 Task: Send an email with the signature Allison Brown with the subject 'Request for feedback' and the message 'I am writing to confirm our meeting time.' from softage.1@softage.net to softage.8@softage.net,  softage.1@softage.net and softage.9@softage.net with CC to softage.10@softage.net with an attached document Business_plan.docx
Action: Mouse moved to (548, 322)
Screenshot: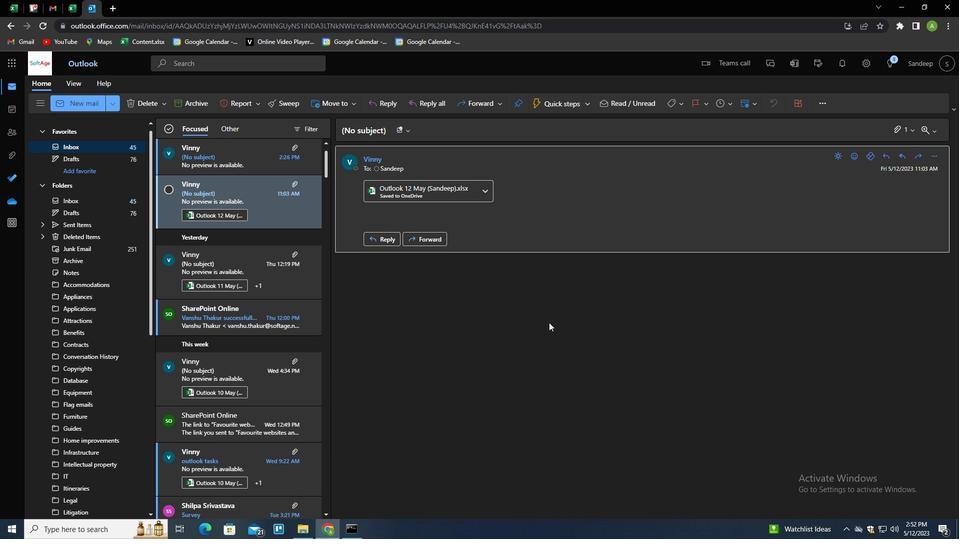 
Action: Key pressed n
Screenshot: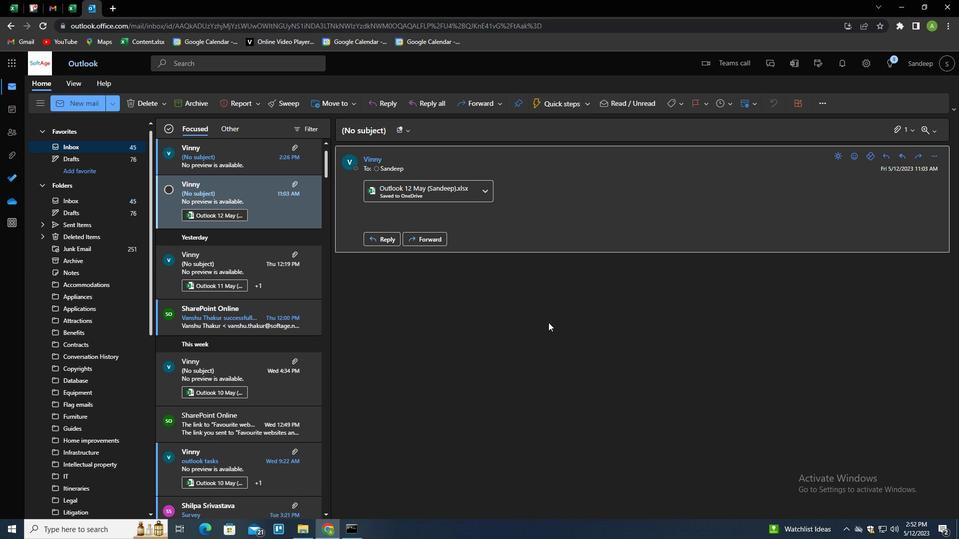 
Action: Mouse moved to (676, 105)
Screenshot: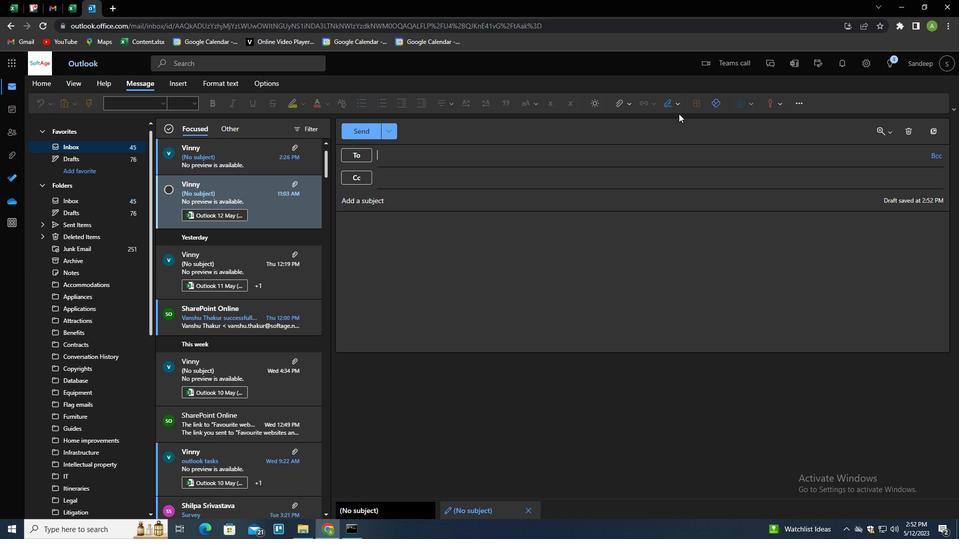 
Action: Mouse pressed left at (676, 105)
Screenshot: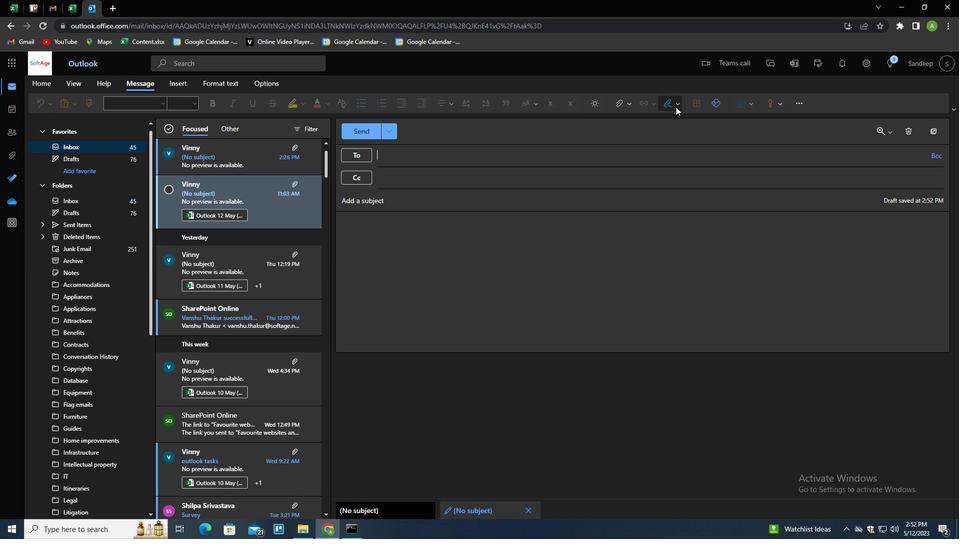 
Action: Mouse moved to (649, 141)
Screenshot: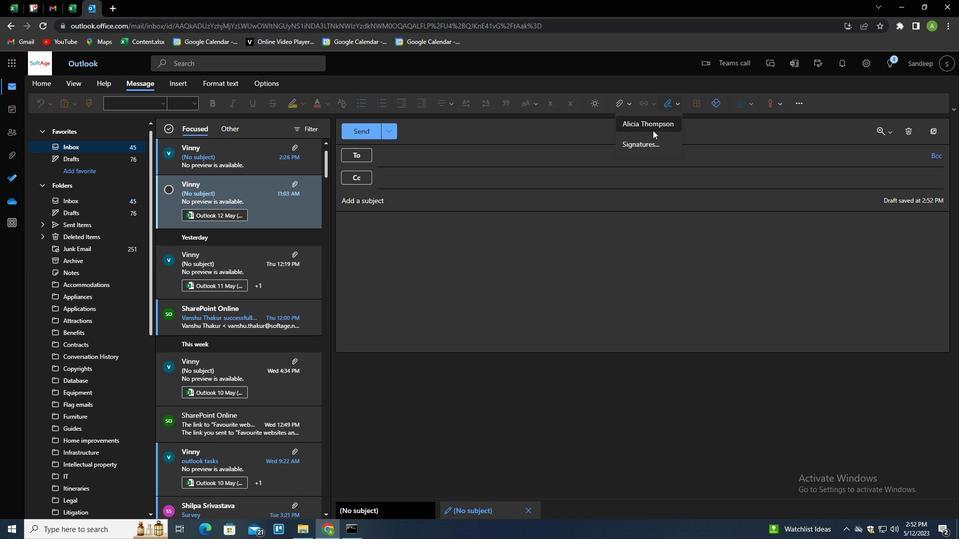 
Action: Mouse pressed left at (649, 141)
Screenshot: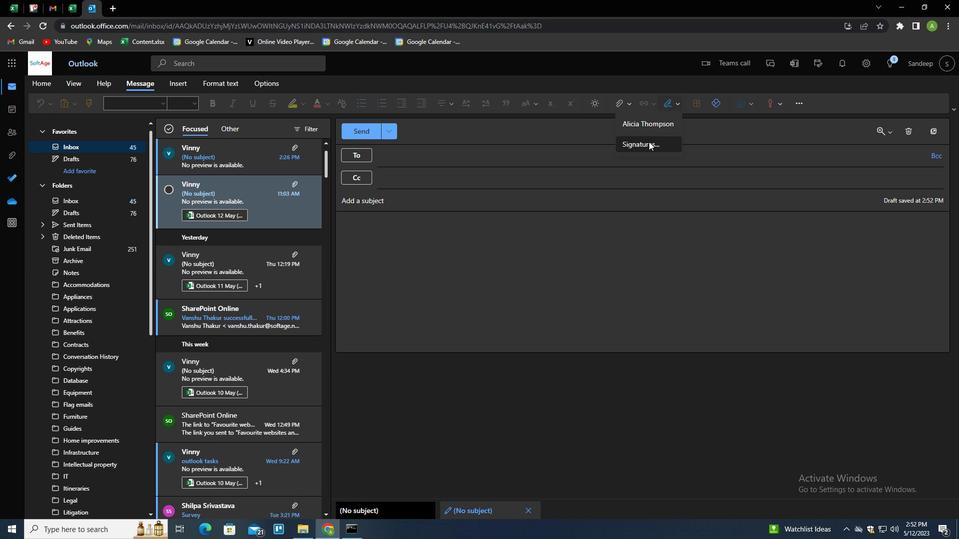 
Action: Mouse moved to (665, 181)
Screenshot: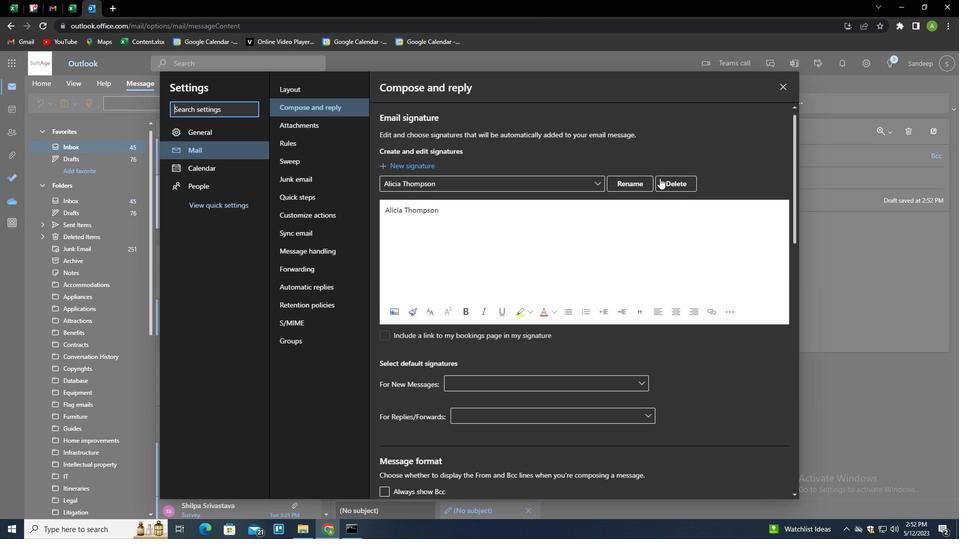 
Action: Mouse pressed left at (665, 181)
Screenshot: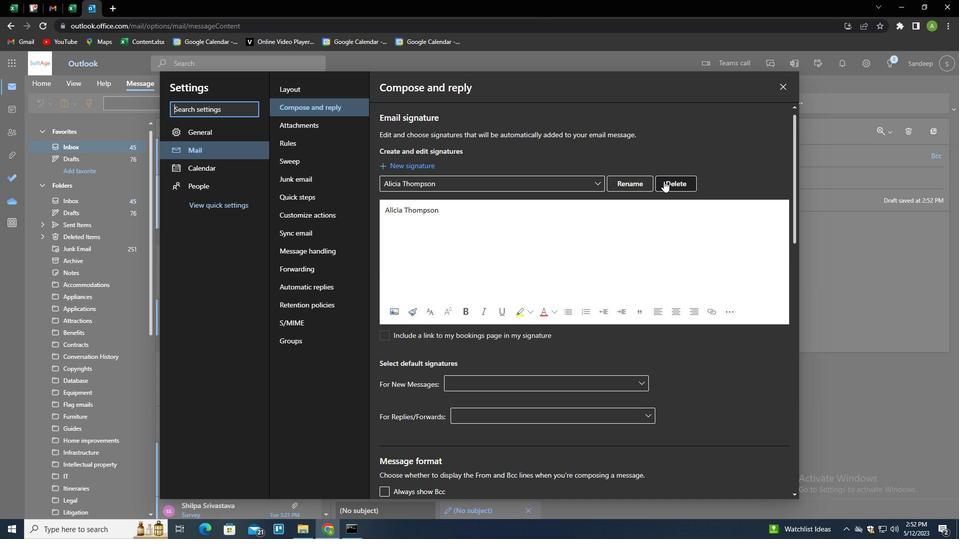 
Action: Mouse moved to (663, 181)
Screenshot: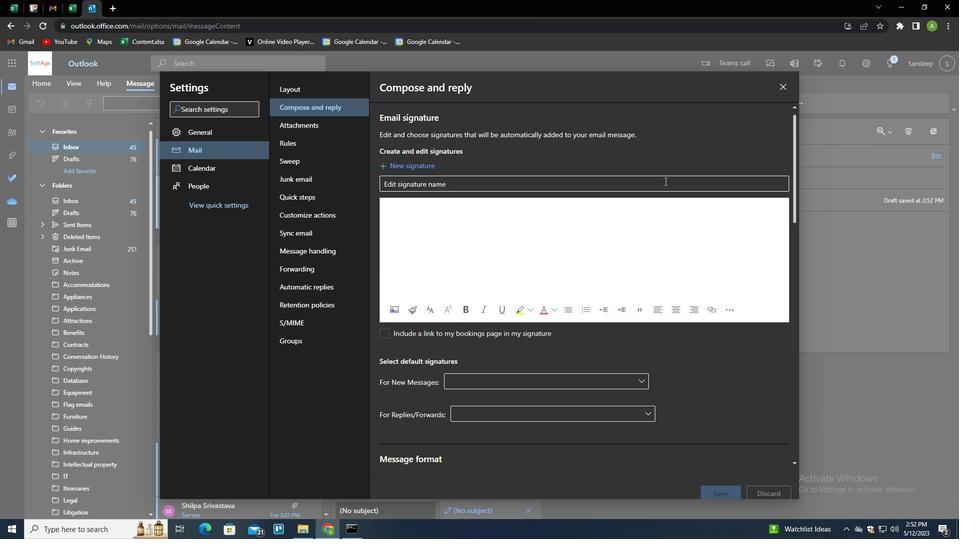 
Action: Mouse pressed left at (663, 181)
Screenshot: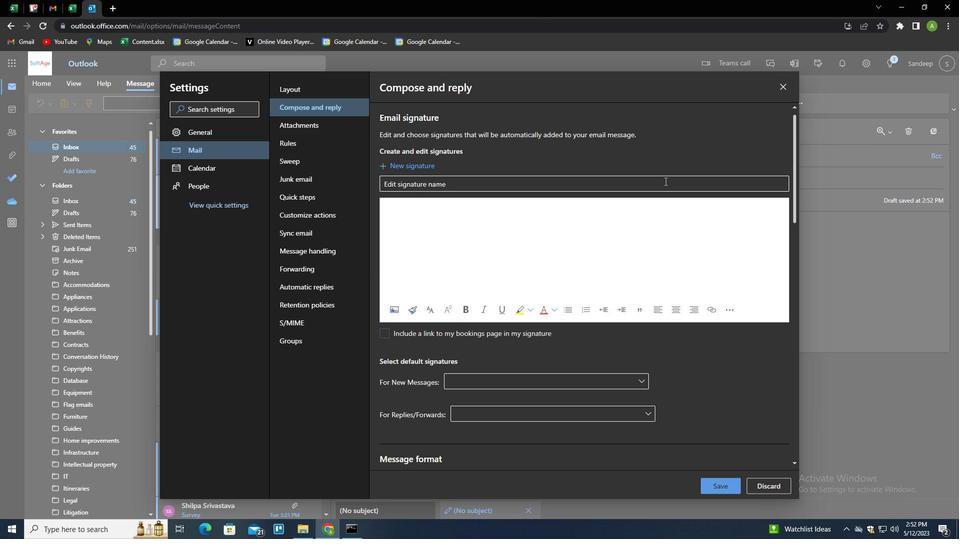 
Action: Key pressed <Key.shift>ALLISON<Key.space><Key.shift>BROWN<Key.tab><Key.shift>ALLISON<Key.space><Key.shift>BROWN
Screenshot: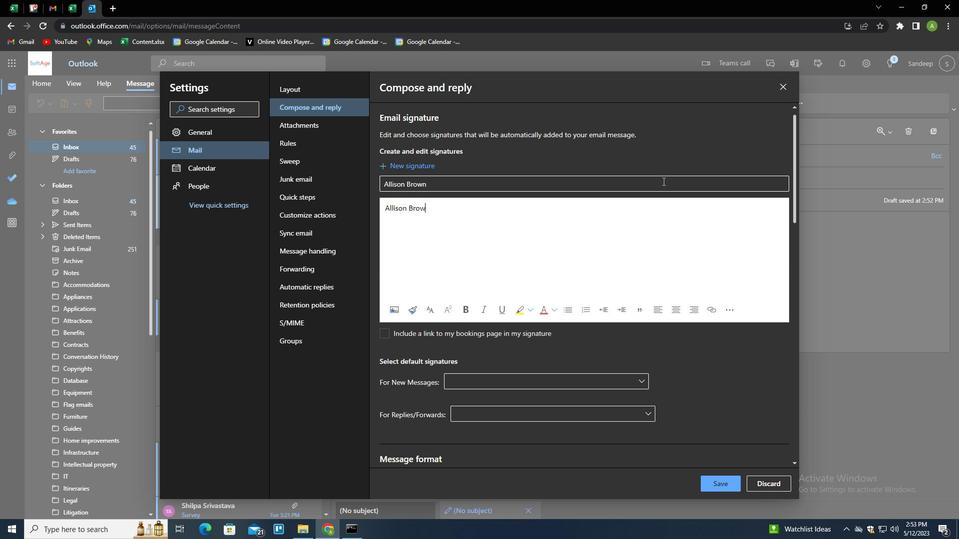 
Action: Mouse moved to (693, 271)
Screenshot: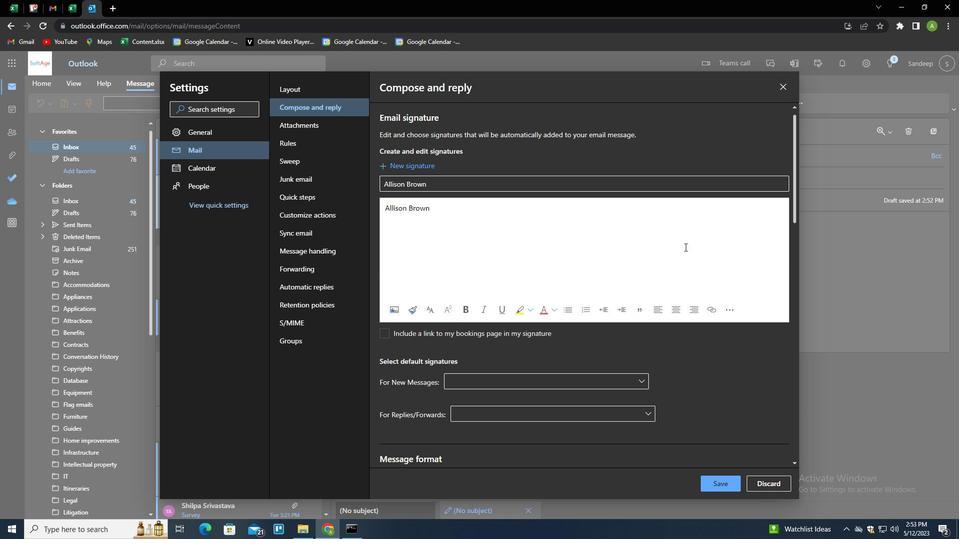 
Action: Mouse pressed left at (693, 271)
Screenshot: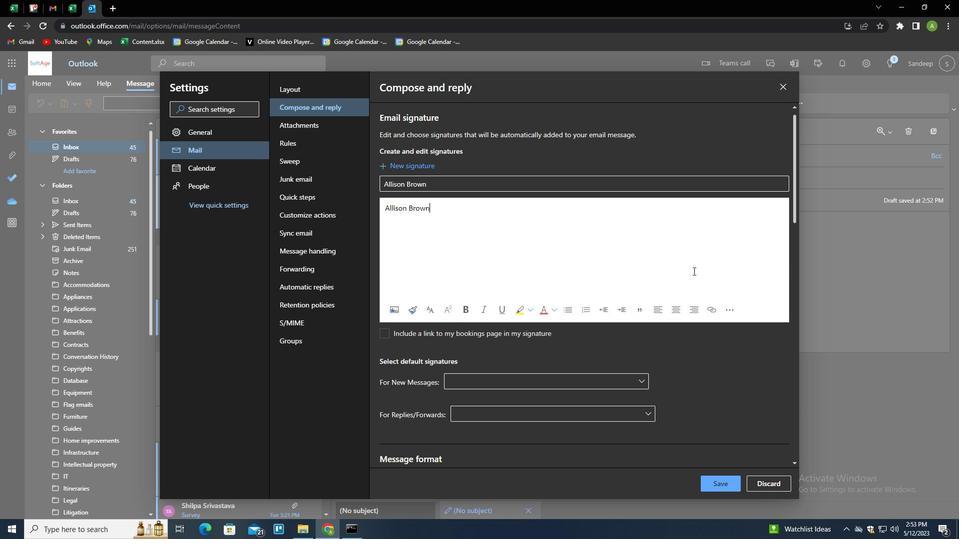 
Action: Mouse moved to (724, 478)
Screenshot: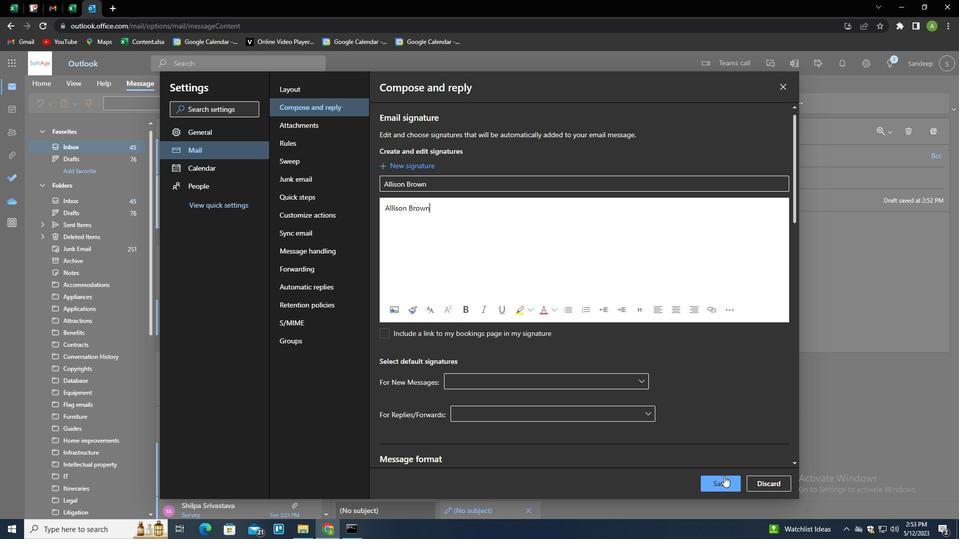
Action: Mouse pressed left at (724, 478)
Screenshot: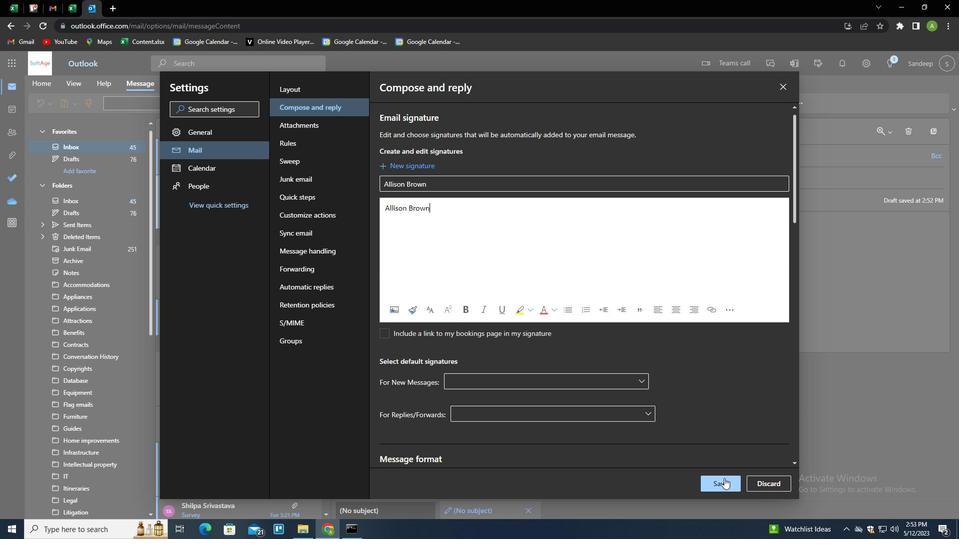 
Action: Mouse moved to (850, 275)
Screenshot: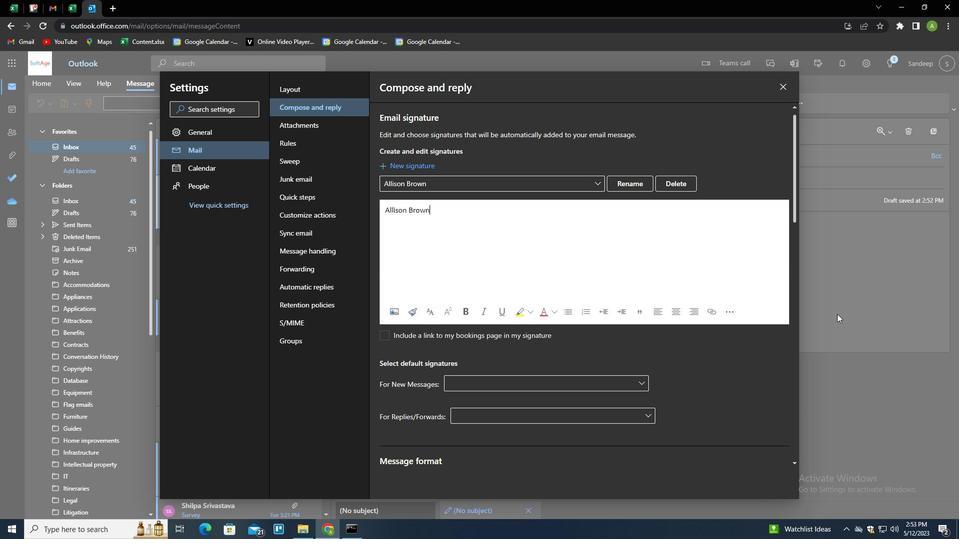 
Action: Mouse pressed left at (850, 275)
Screenshot: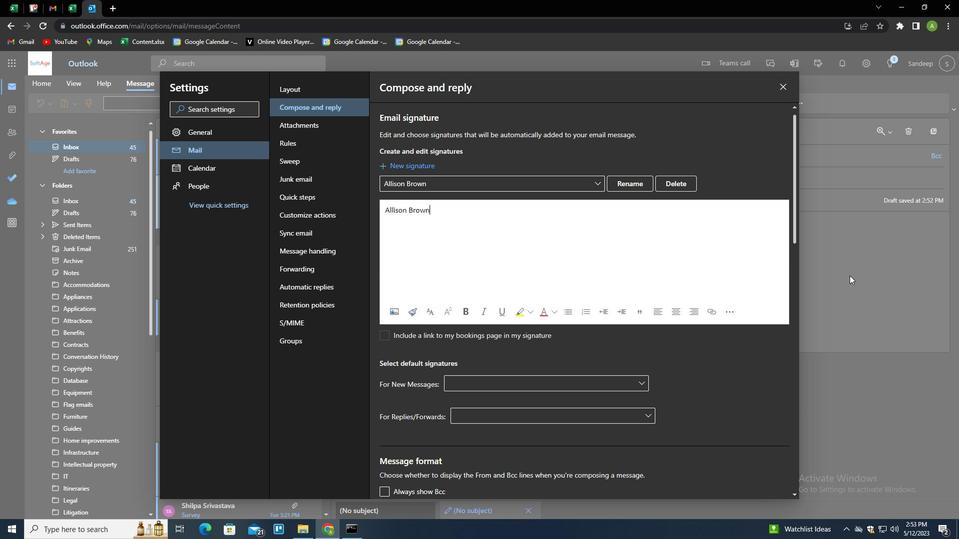 
Action: Mouse moved to (673, 107)
Screenshot: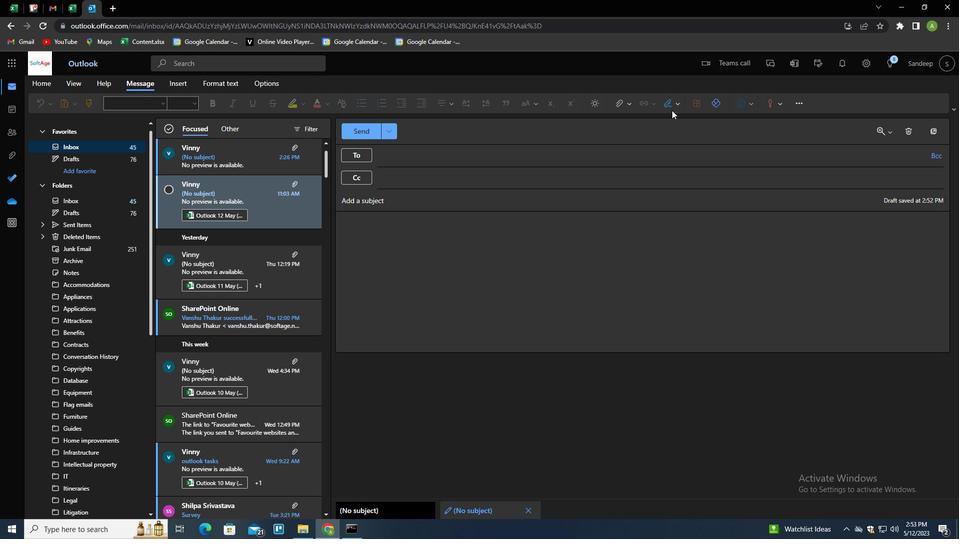 
Action: Mouse pressed left at (673, 107)
Screenshot: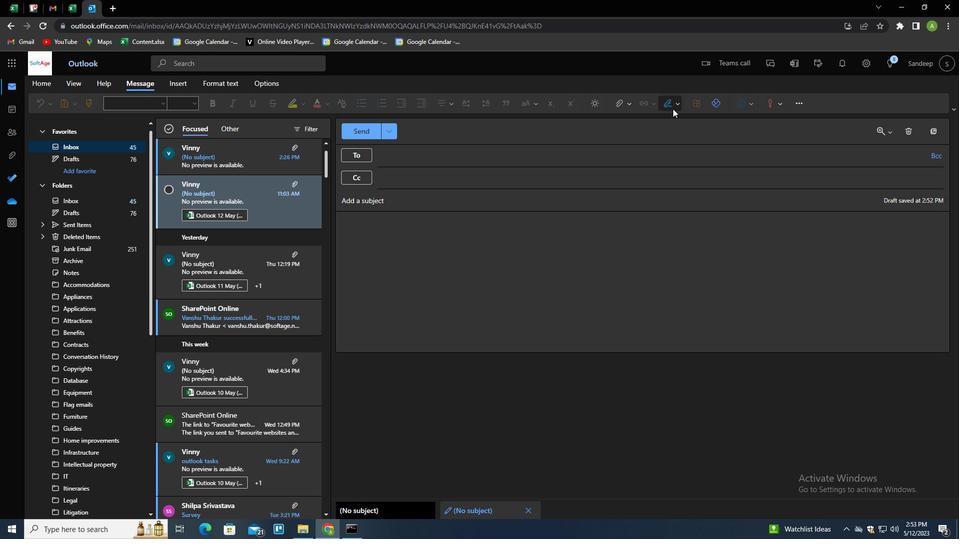 
Action: Mouse moved to (663, 124)
Screenshot: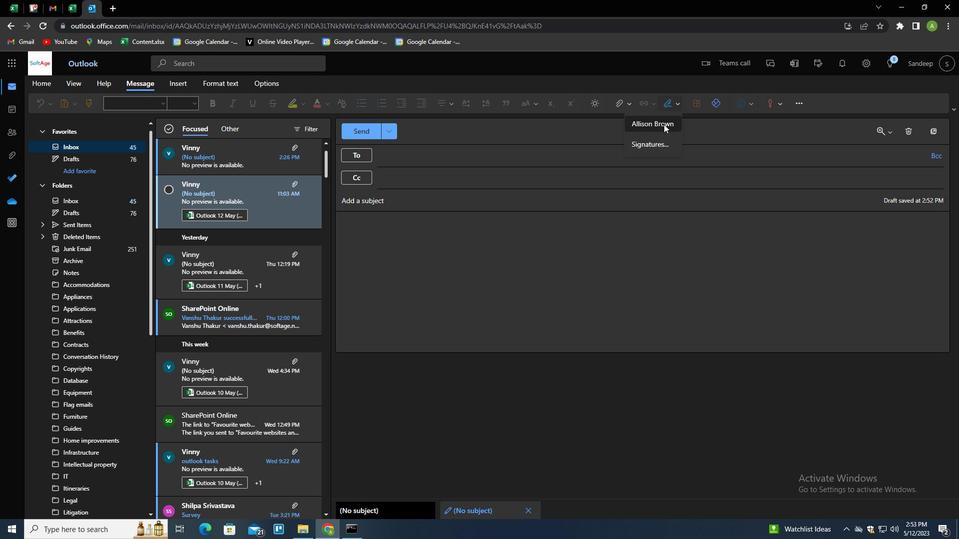 
Action: Mouse pressed left at (663, 124)
Screenshot: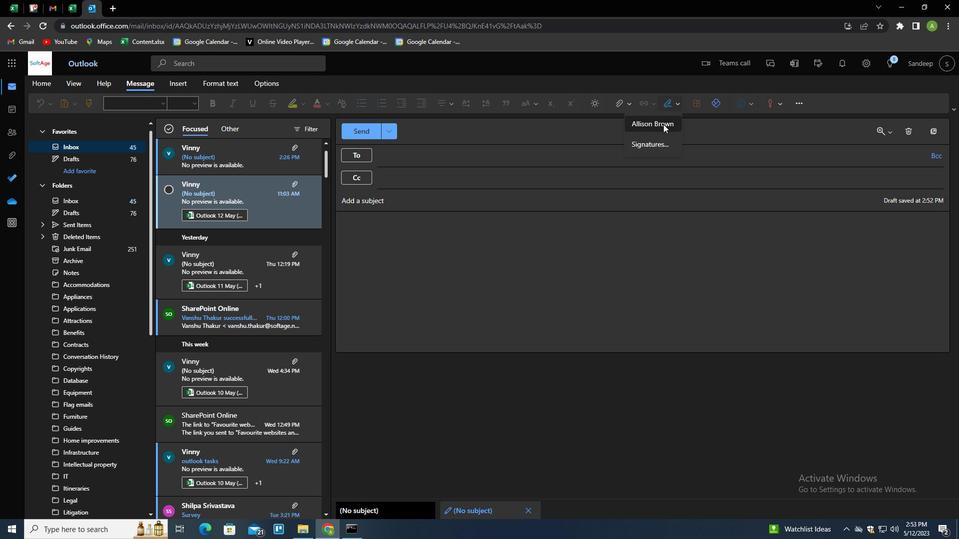 
Action: Mouse moved to (452, 199)
Screenshot: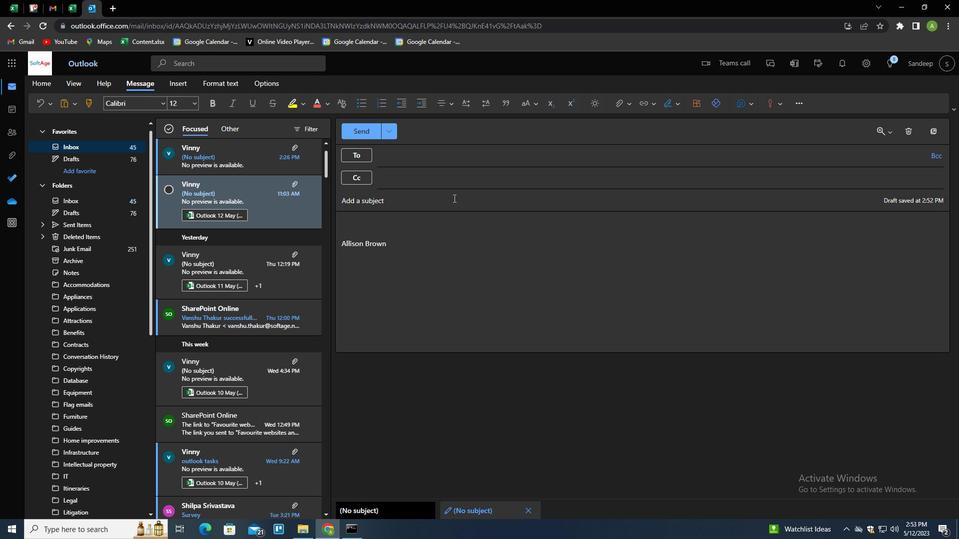 
Action: Mouse pressed left at (452, 199)
Screenshot: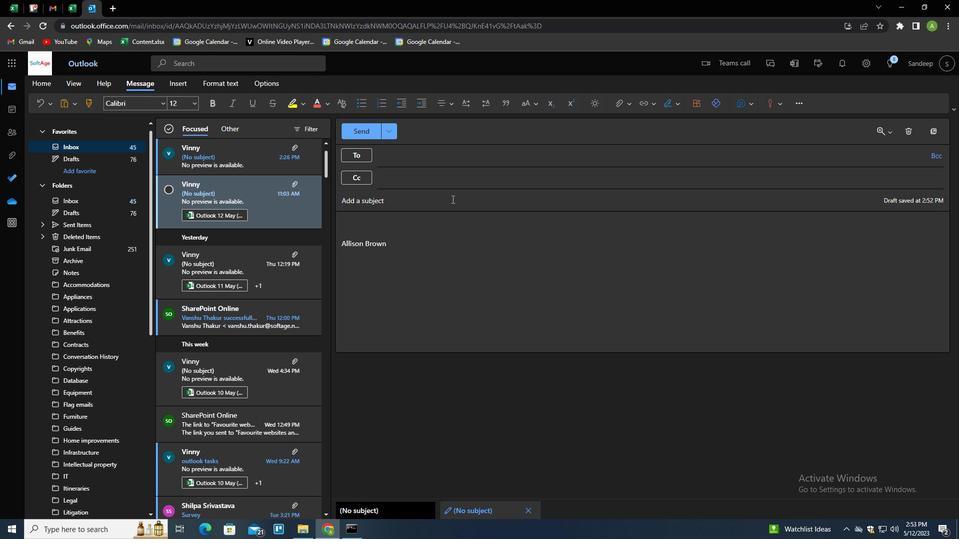 
Action: Key pressed <Key.shift><Key.shift><Key.shift><Key.shift><Key.shift><Key.shift>REQUEST<Key.space>FOR<Key.space>FEEDBACK<Key.tab><Key.shift>I<Key.space>AM<Key.space>WRITING<Key.space>TO<Key.space>CONFIRM<Key.space>OUR<Key.space>MEETING<Key.space>TIME.
Screenshot: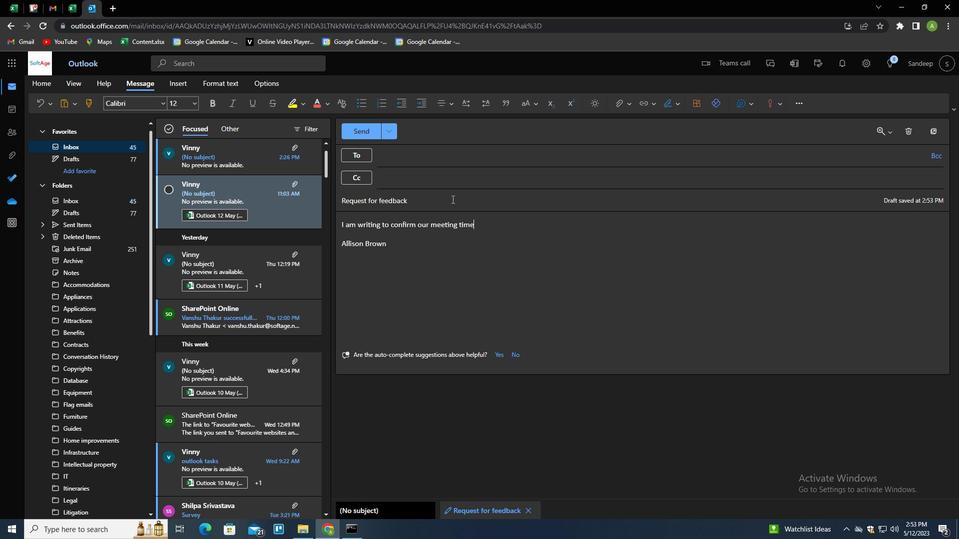 
Action: Mouse moved to (415, 157)
Screenshot: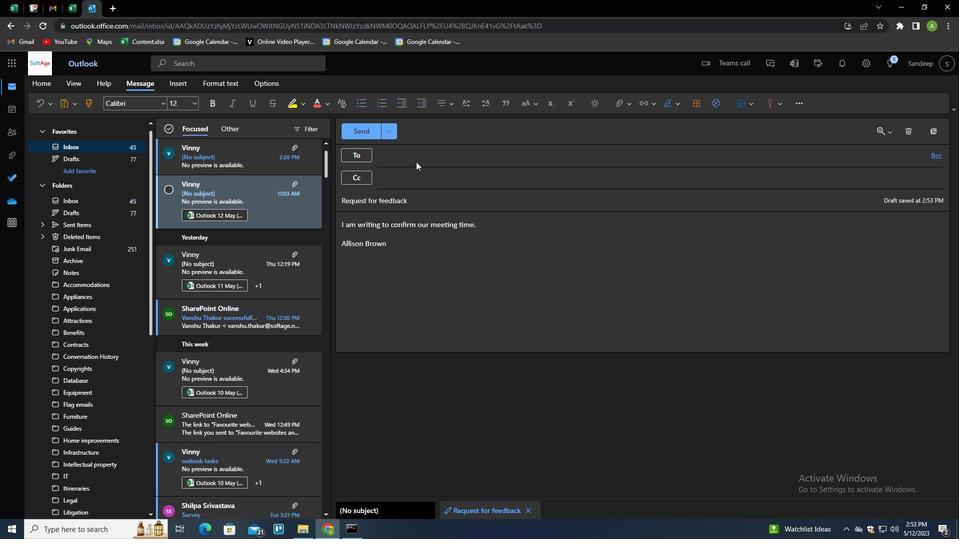 
Action: Mouse pressed left at (415, 157)
Screenshot: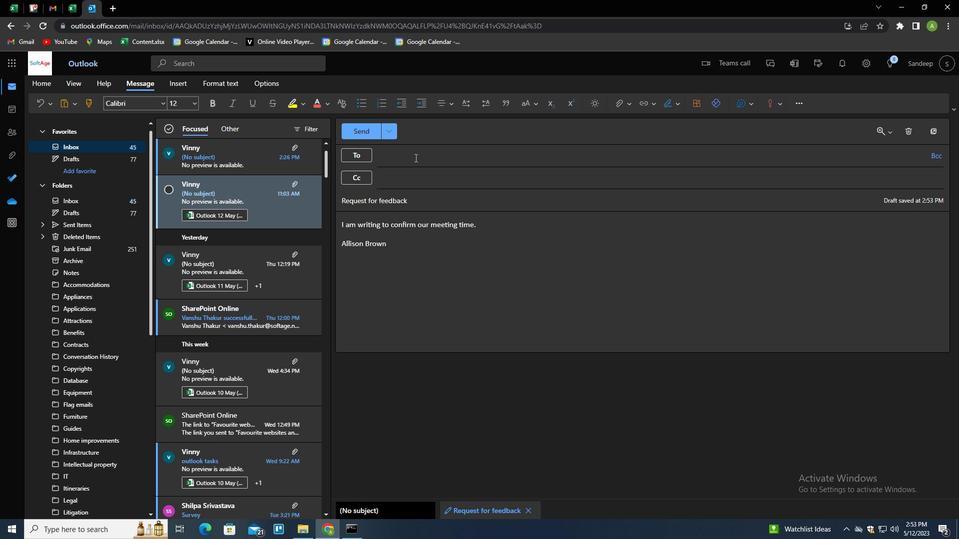 
Action: Key pressed SOFTAGE.8<Key.shift>@SOFAT<Key.backspace><Key.backspace>TAGE.NET<Key.enter>SOFTAGE.1<Key.shift>@SOFTAGE.NET<Key.enter>SOFTAGE.9<Key.shift>@SOFTAGE.NET<Key.enter><Key.tab>SOFTAGE.10SOFTAGE.NET<Key.left><Key.left><Key.left><Key.left><Key.left><Key.left><Key.left><Key.left><Key.left><Key.left><Key.left><Key.shift>@<Key.enter>
Screenshot: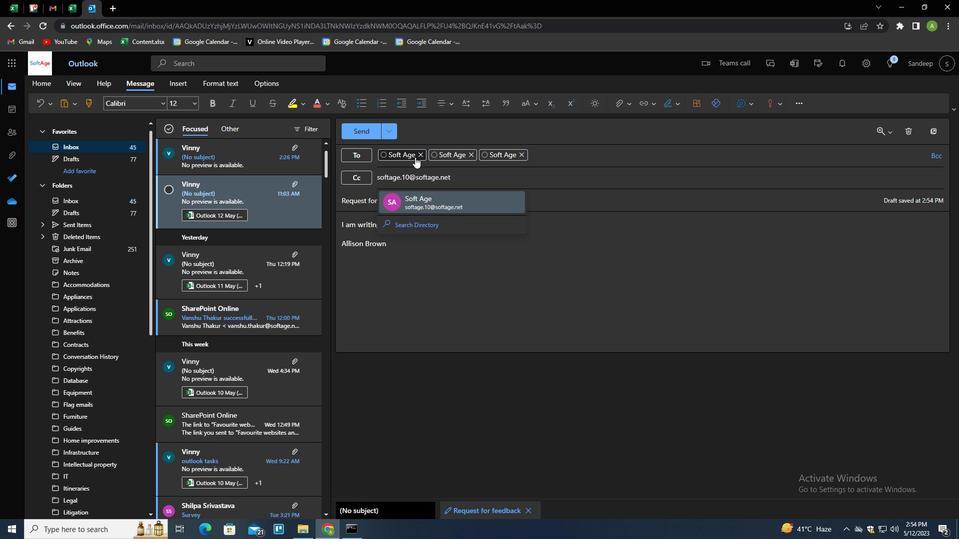 
Action: Mouse scrolled (415, 156) with delta (0, 0)
Screenshot: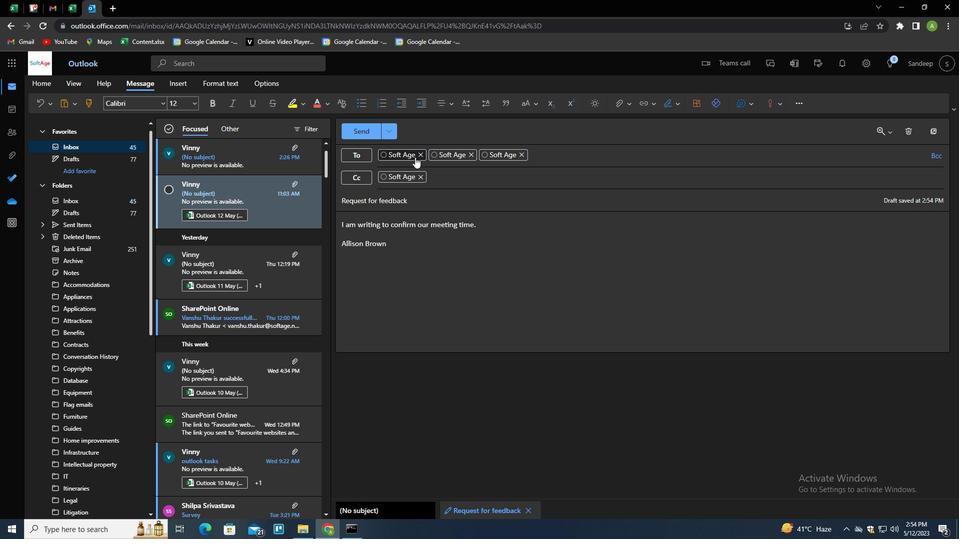 
Action: Mouse scrolled (415, 156) with delta (0, 0)
Screenshot: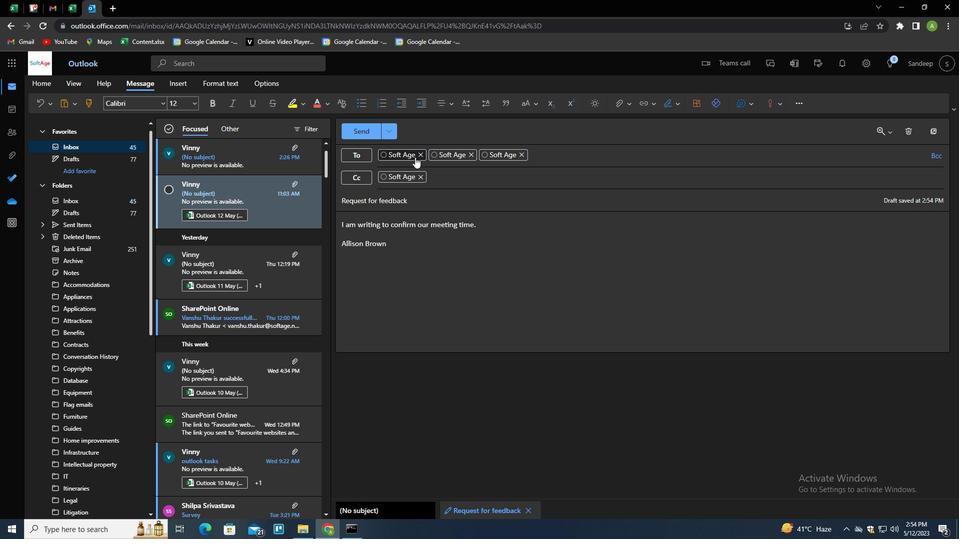 
Action: Mouse moved to (623, 100)
Screenshot: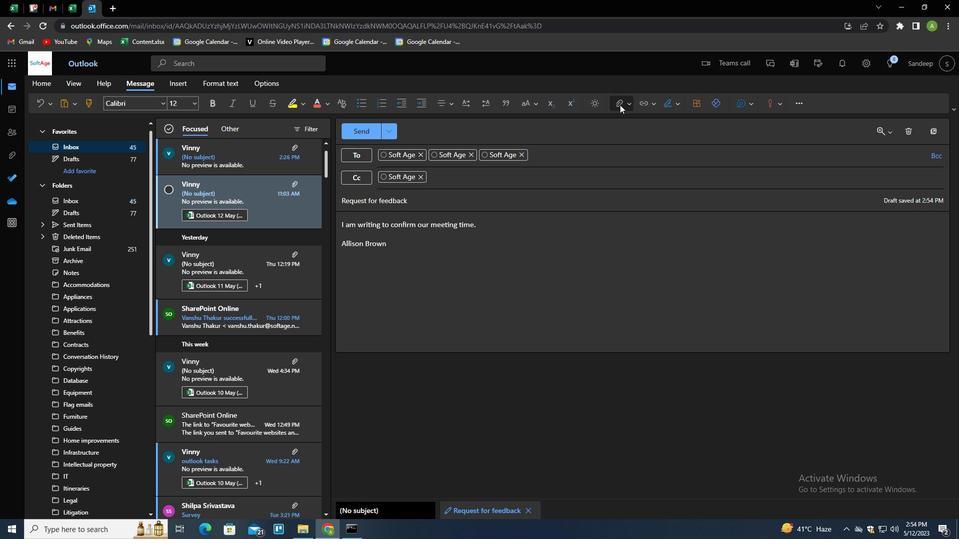 
Action: Mouse pressed left at (623, 100)
Screenshot: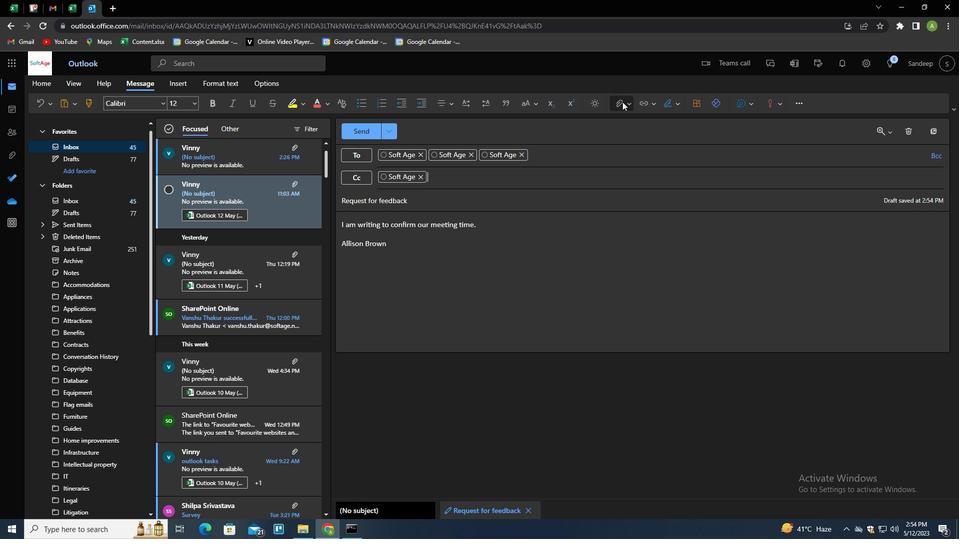 
Action: Mouse moved to (594, 122)
Screenshot: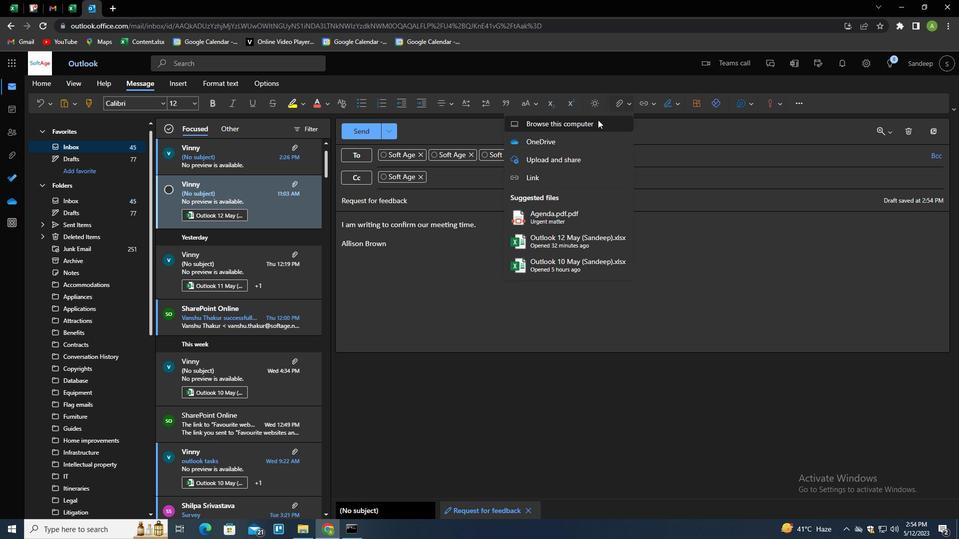 
Action: Mouse pressed left at (594, 122)
Screenshot: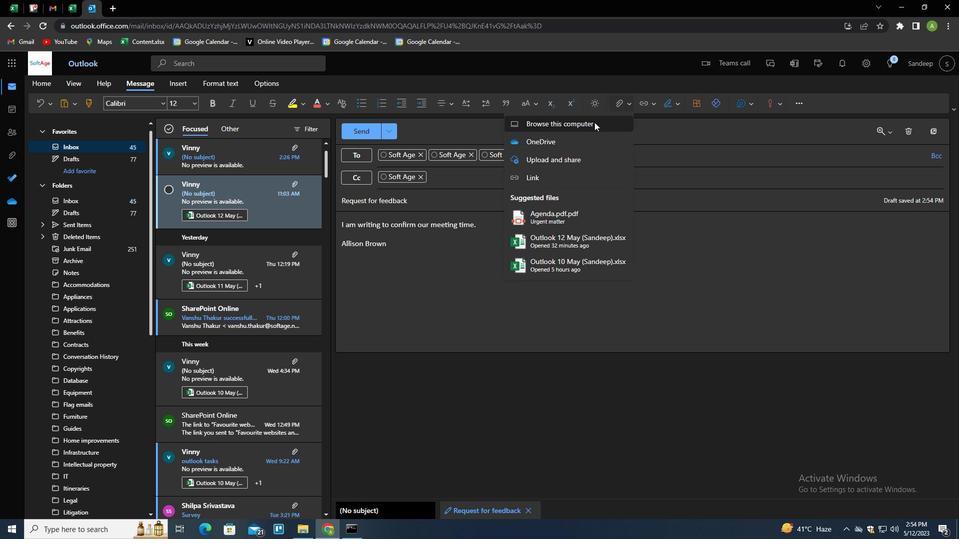 
Action: Mouse moved to (179, 144)
Screenshot: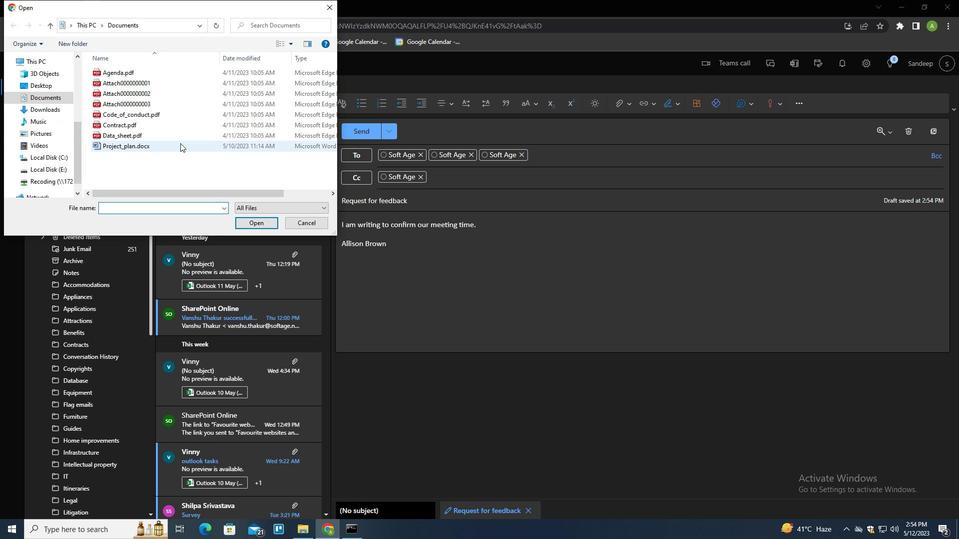
Action: Mouse pressed left at (179, 144)
Screenshot: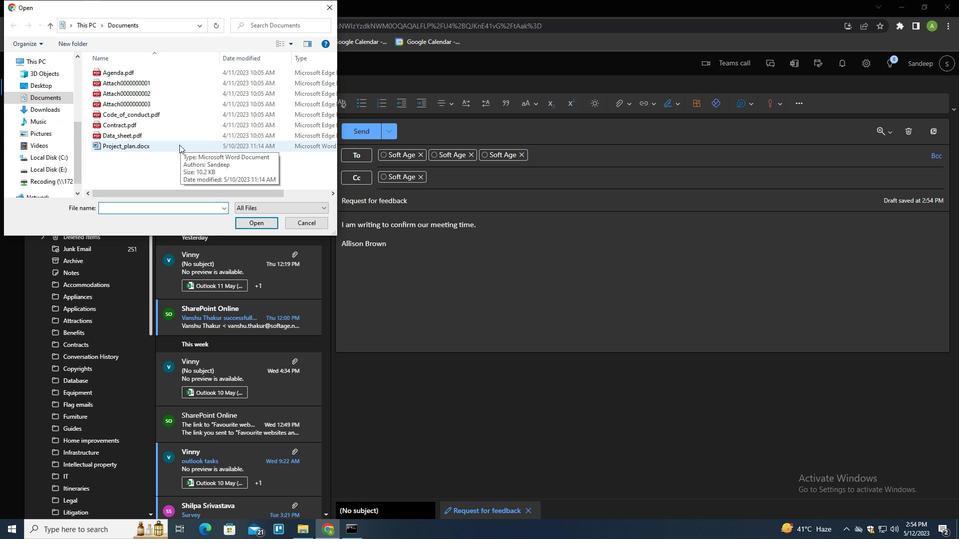 
Action: Key pressed <Key.f2><Key.shift>BUSINESS<Key.shift>_PLAN.DOCX<Key.enter>
Screenshot: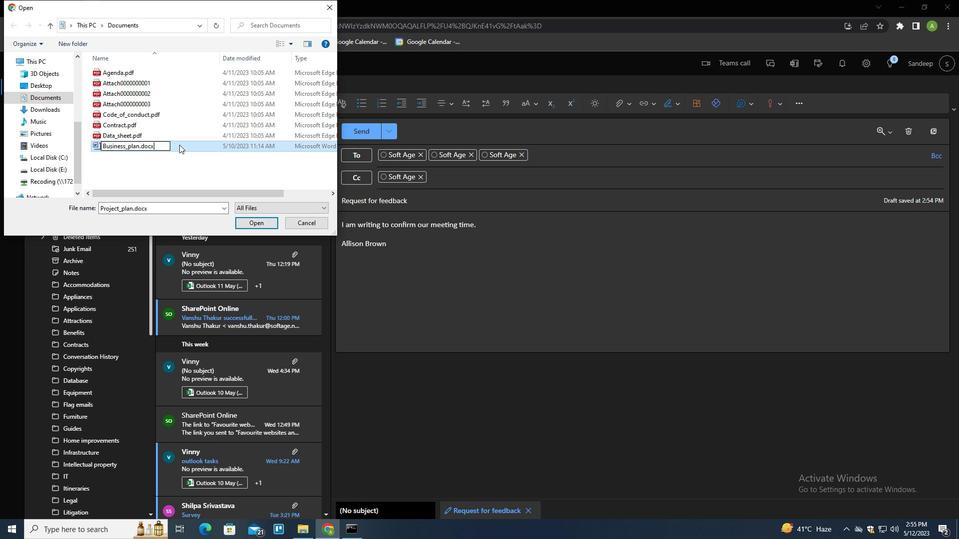 
Action: Mouse pressed left at (179, 144)
Screenshot: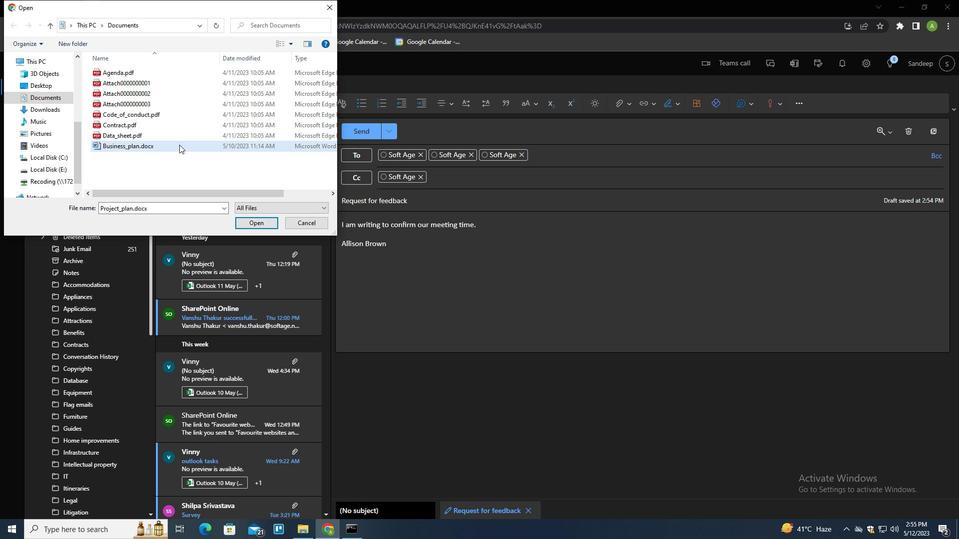 
Action: Mouse moved to (259, 222)
Screenshot: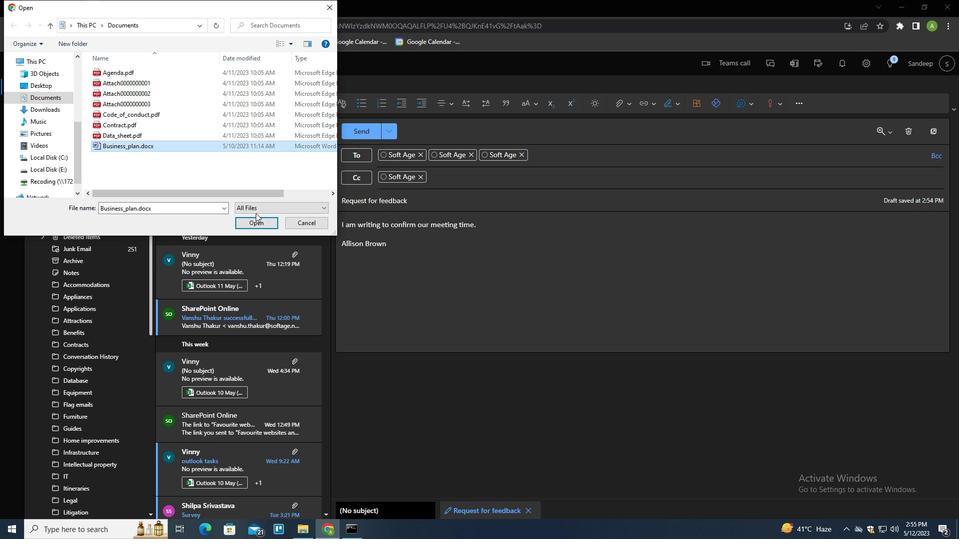 
Action: Mouse pressed left at (259, 222)
Screenshot: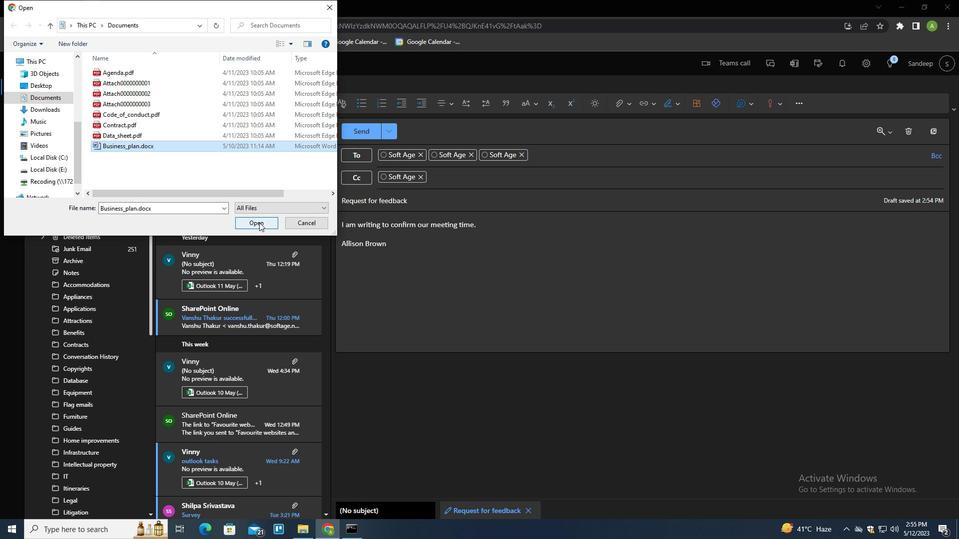 
Action: Mouse moved to (371, 130)
Screenshot: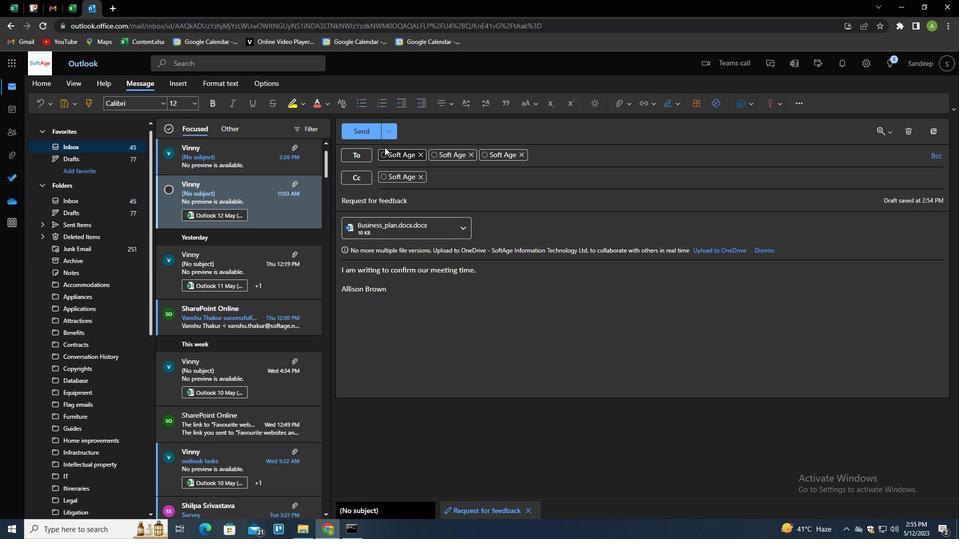 
Action: Mouse pressed left at (371, 130)
Screenshot: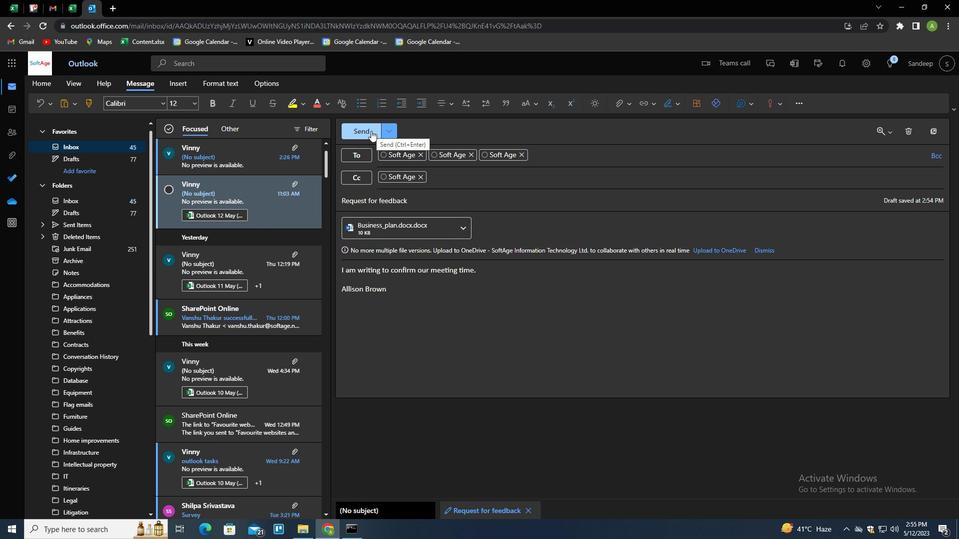 
